 Task: Add Purple Label titled Label0025 to Card Card0025 in Board Board0022 in Workspace Development in Trello
Action: Mouse moved to (356, 393)
Screenshot: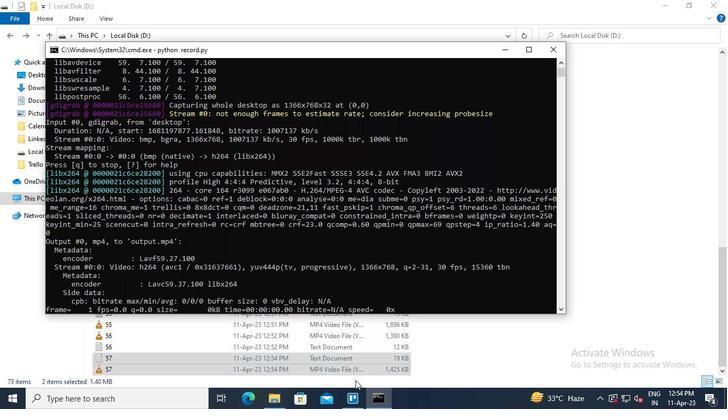 
Action: Mouse pressed left at (356, 393)
Screenshot: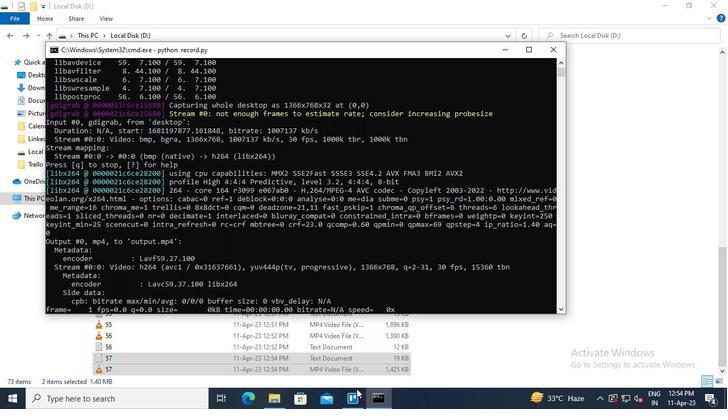 
Action: Mouse moved to (189, 100)
Screenshot: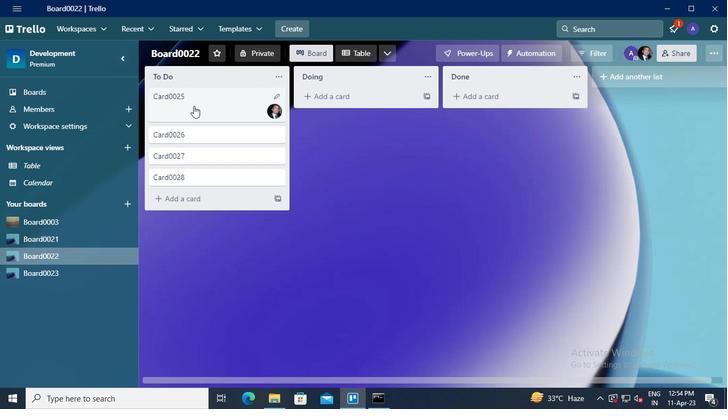 
Action: Mouse pressed left at (189, 100)
Screenshot: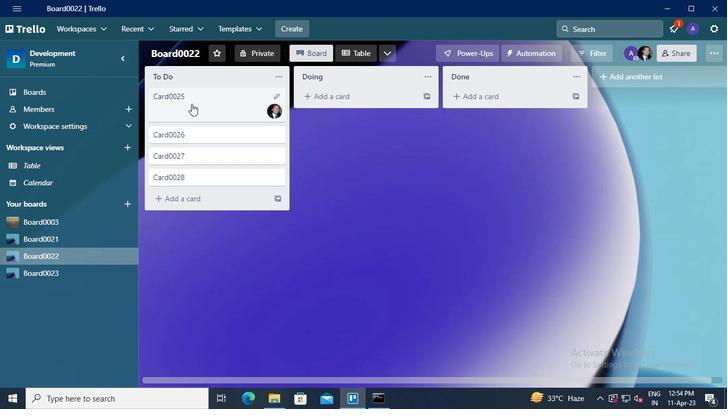 
Action: Mouse moved to (486, 159)
Screenshot: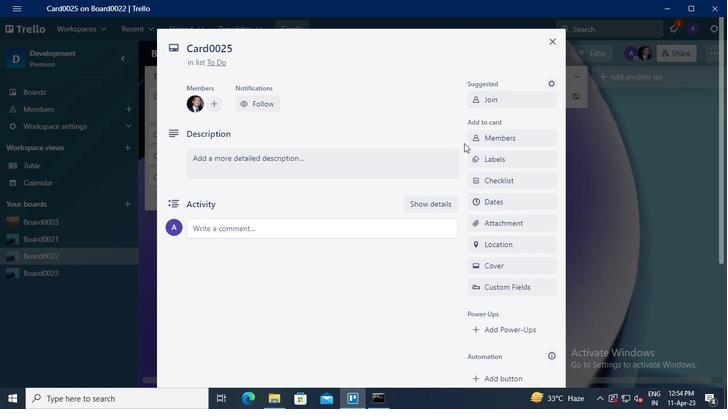 
Action: Mouse pressed left at (486, 159)
Screenshot: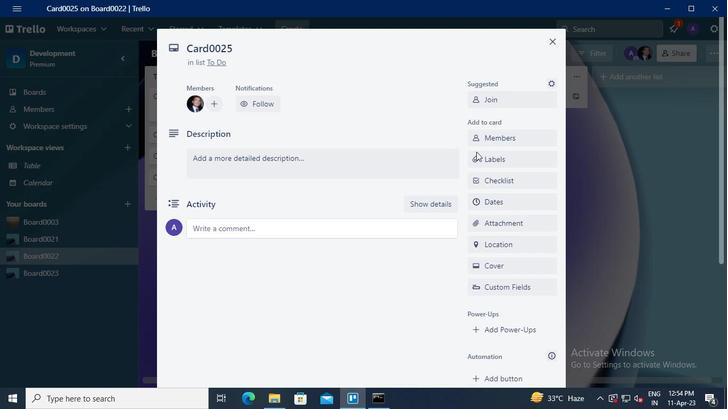 
Action: Mouse moved to (544, 235)
Screenshot: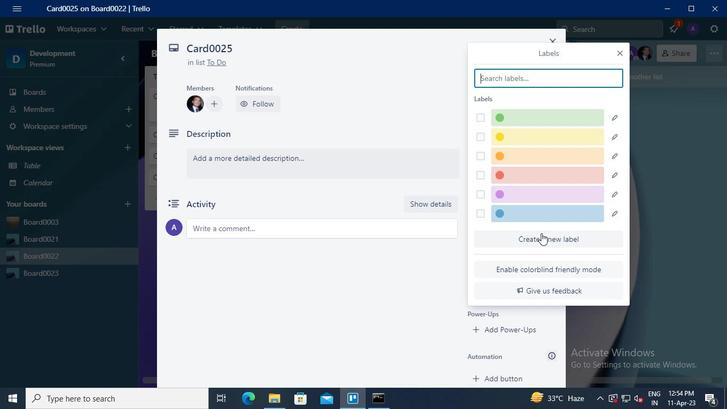 
Action: Mouse pressed left at (544, 235)
Screenshot: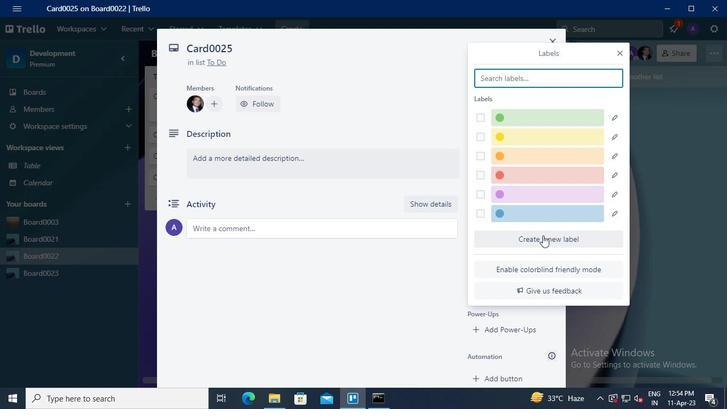 
Action: Mouse moved to (514, 148)
Screenshot: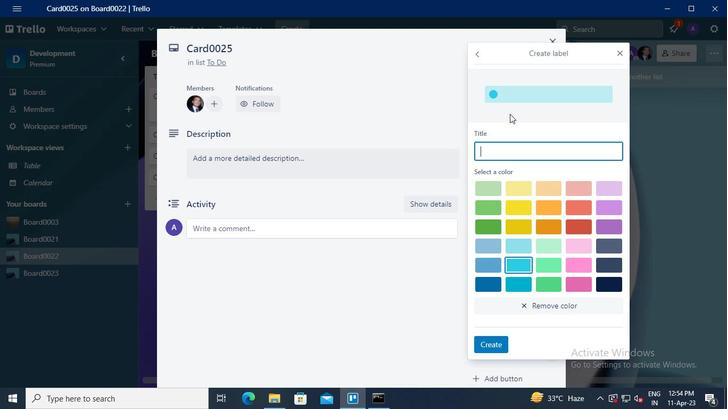 
Action: Mouse pressed left at (514, 148)
Screenshot: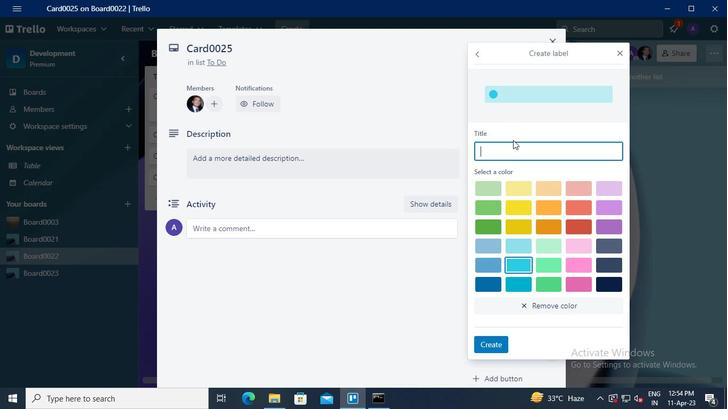 
Action: Mouse moved to (463, 164)
Screenshot: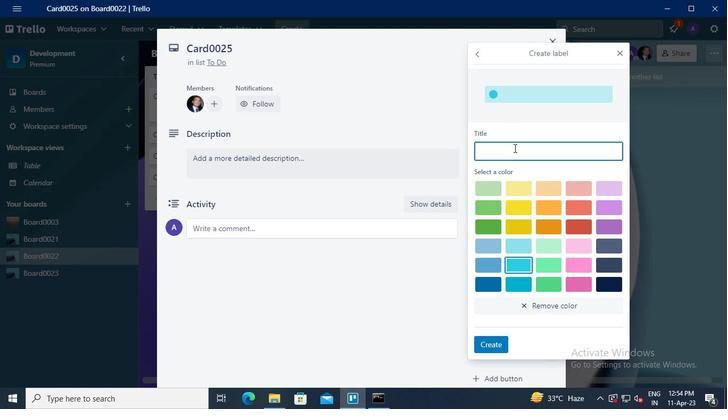 
Action: Keyboard Key.shift
Screenshot: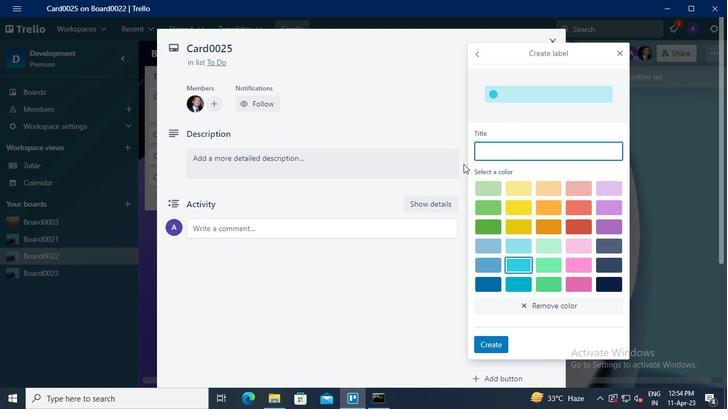 
Action: Keyboard L
Screenshot: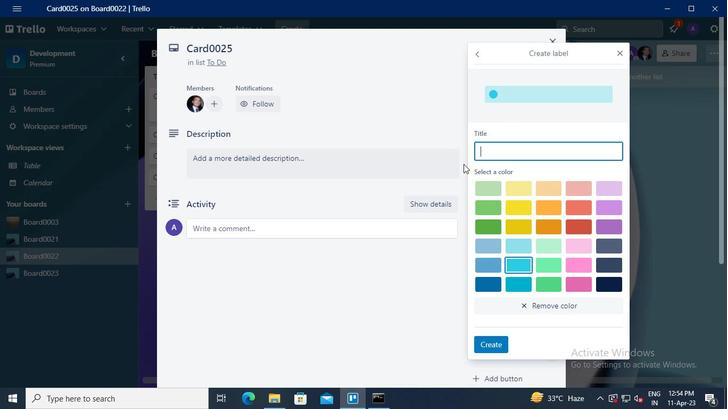 
Action: Keyboard a
Screenshot: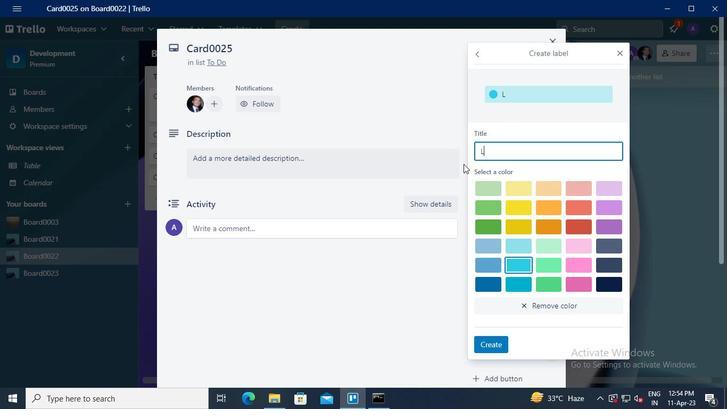 
Action: Keyboard b
Screenshot: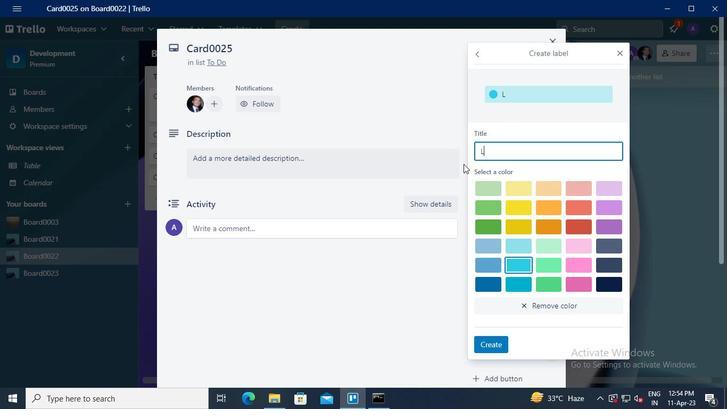 
Action: Keyboard e
Screenshot: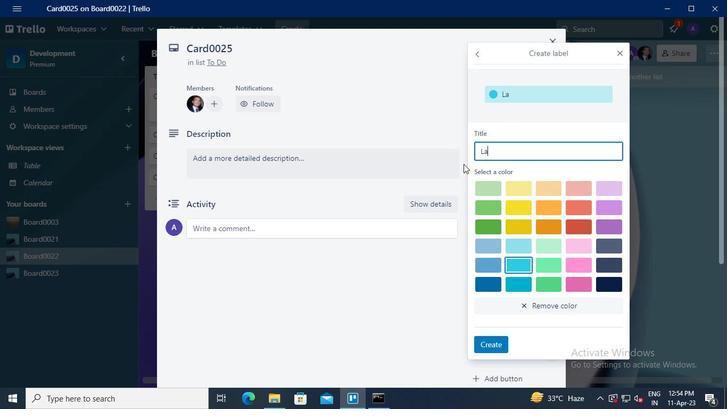 
Action: Keyboard l
Screenshot: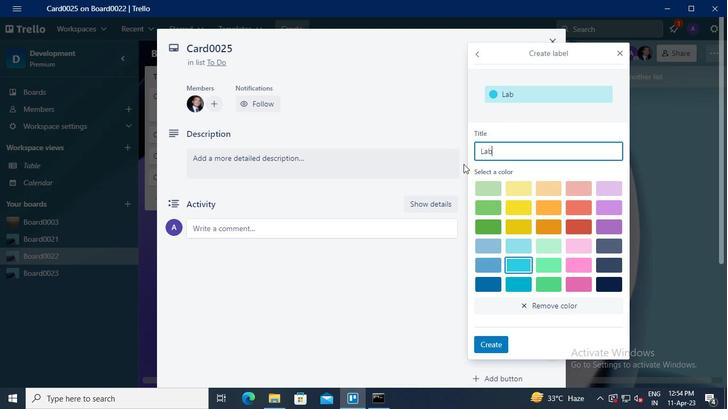 
Action: Keyboard <96>
Screenshot: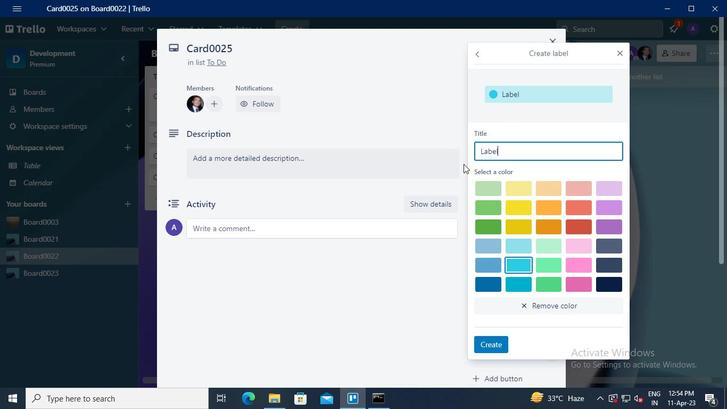 
Action: Keyboard <96>
Screenshot: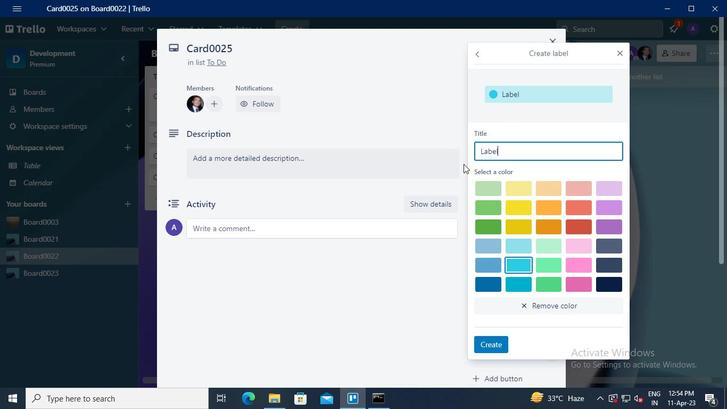 
Action: Keyboard <98>
Screenshot: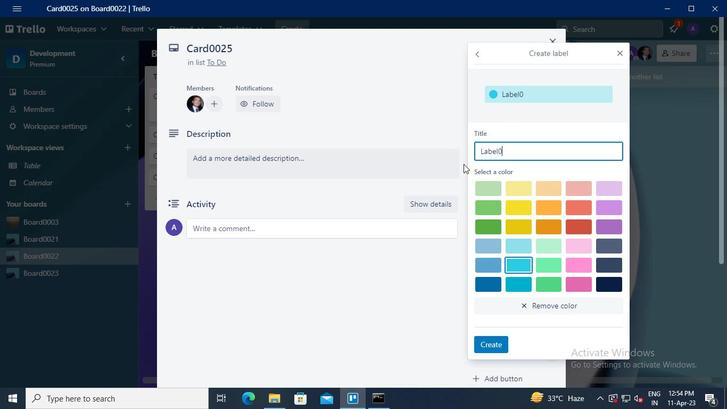 
Action: Keyboard <101>
Screenshot: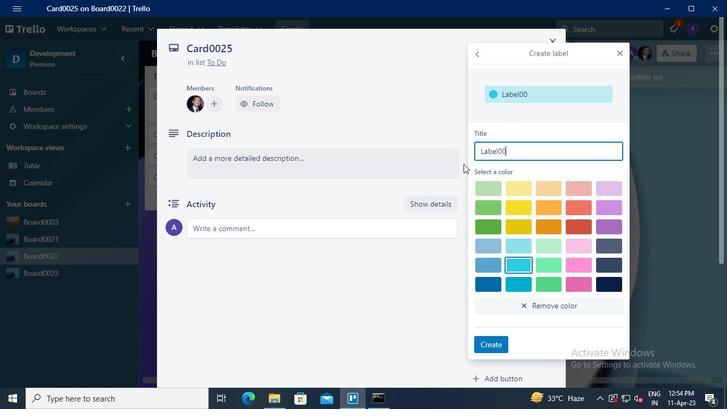 
Action: Mouse moved to (617, 209)
Screenshot: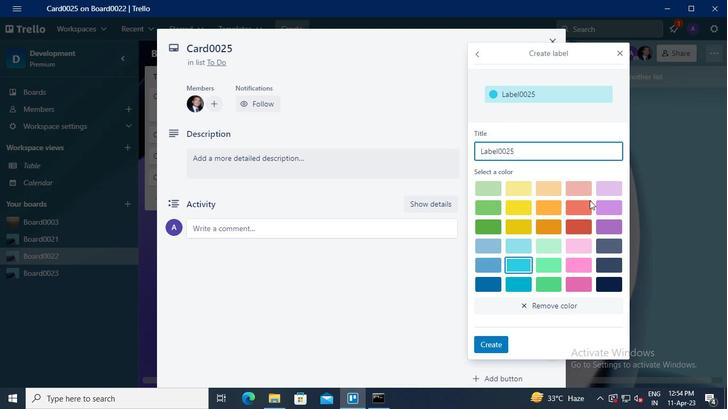 
Action: Mouse pressed left at (617, 209)
Screenshot: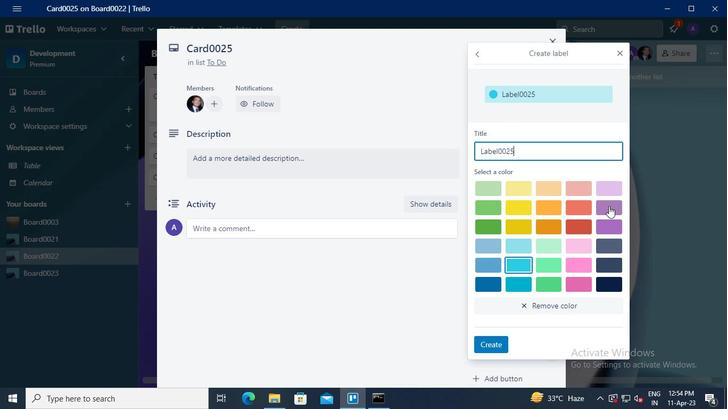 
Action: Mouse moved to (496, 342)
Screenshot: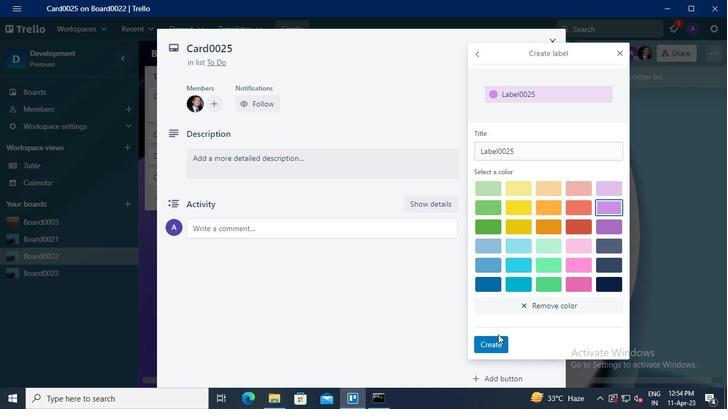
Action: Mouse pressed left at (496, 342)
Screenshot: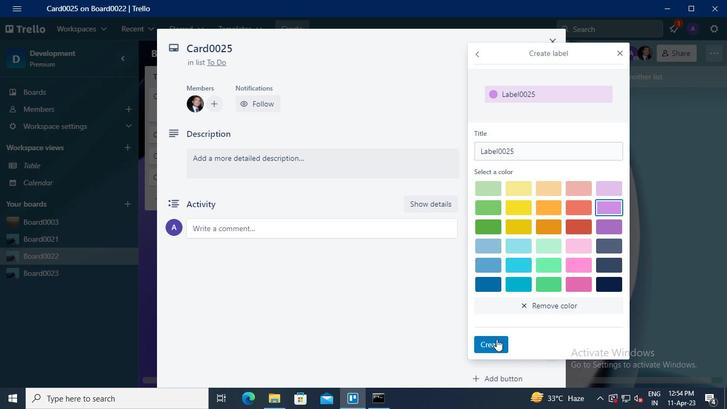 
Action: Mouse moved to (373, 409)
Screenshot: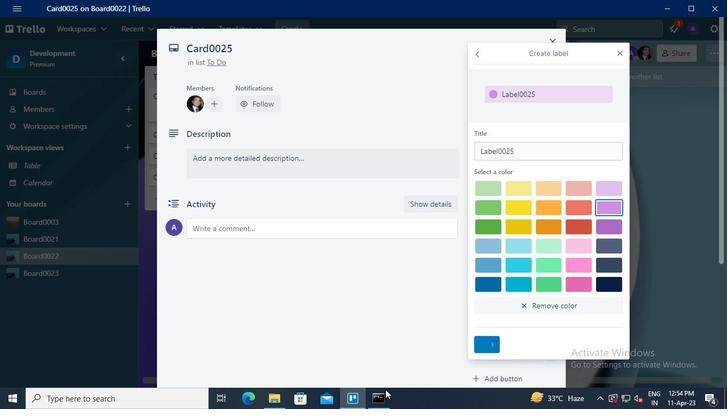 
Action: Mouse pressed left at (373, 408)
Screenshot: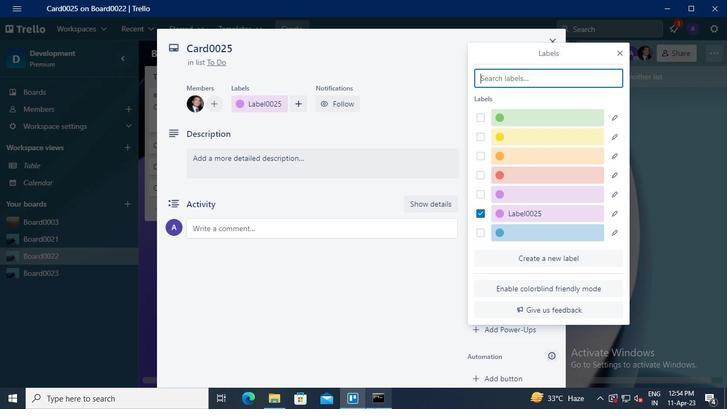 
Action: Mouse moved to (558, 53)
Screenshot: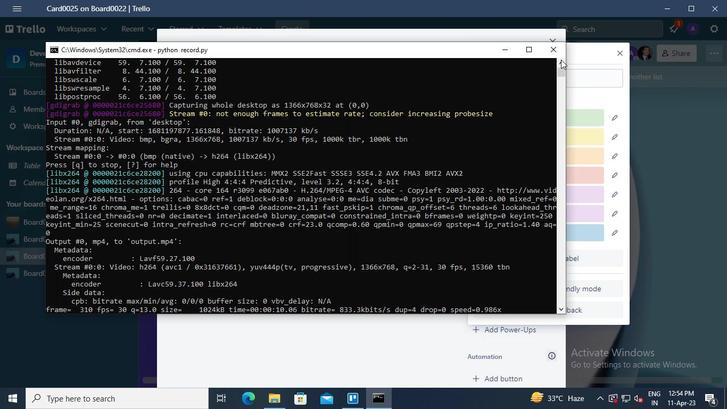 
Action: Mouse pressed left at (558, 53)
Screenshot: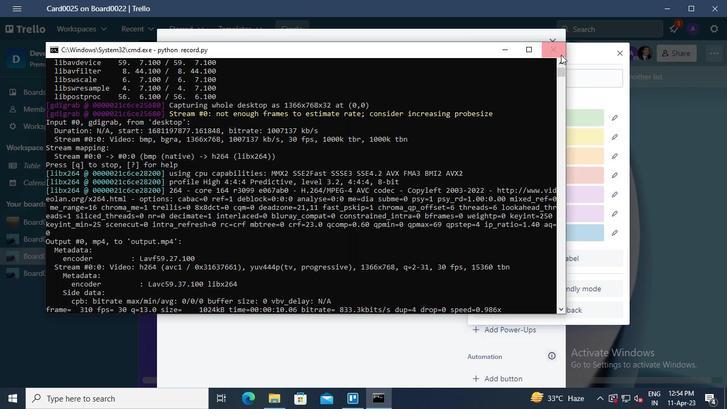 
Action: Mouse moved to (546, 66)
Screenshot: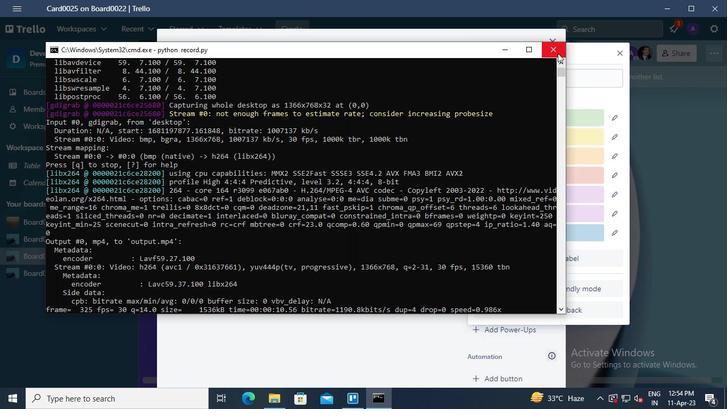 
